 Task: Look for products with lime flavor.
Action: Mouse pressed left at (14, 111)
Screenshot: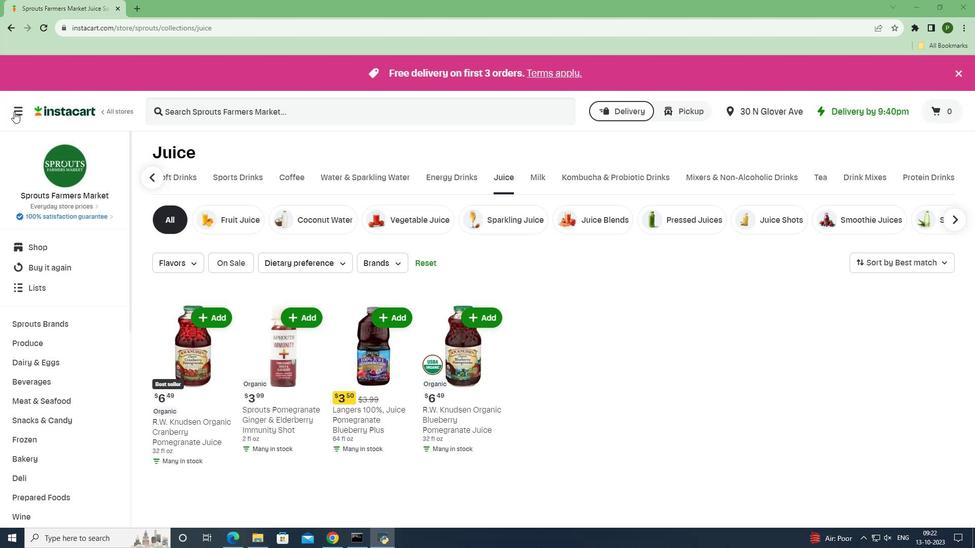 
Action: Mouse moved to (28, 273)
Screenshot: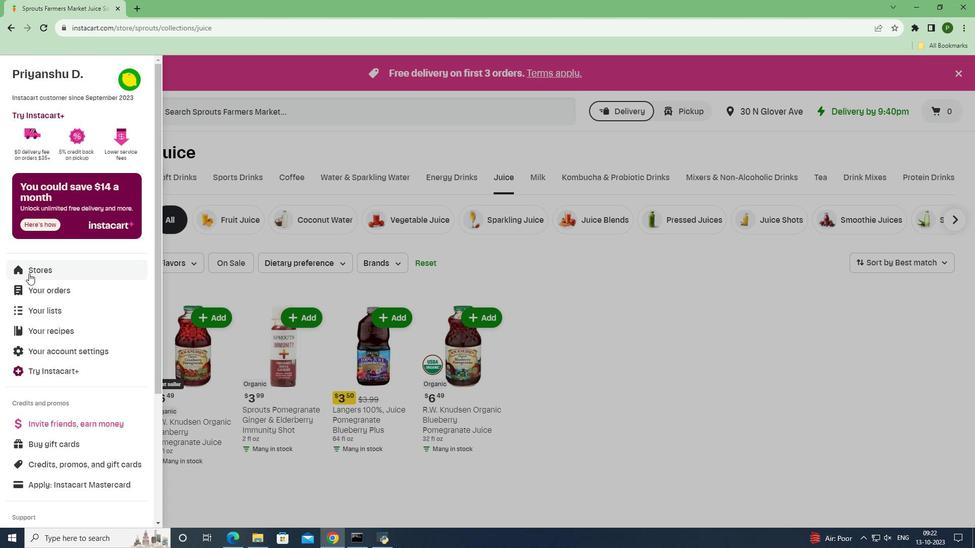 
Action: Mouse pressed left at (28, 273)
Screenshot: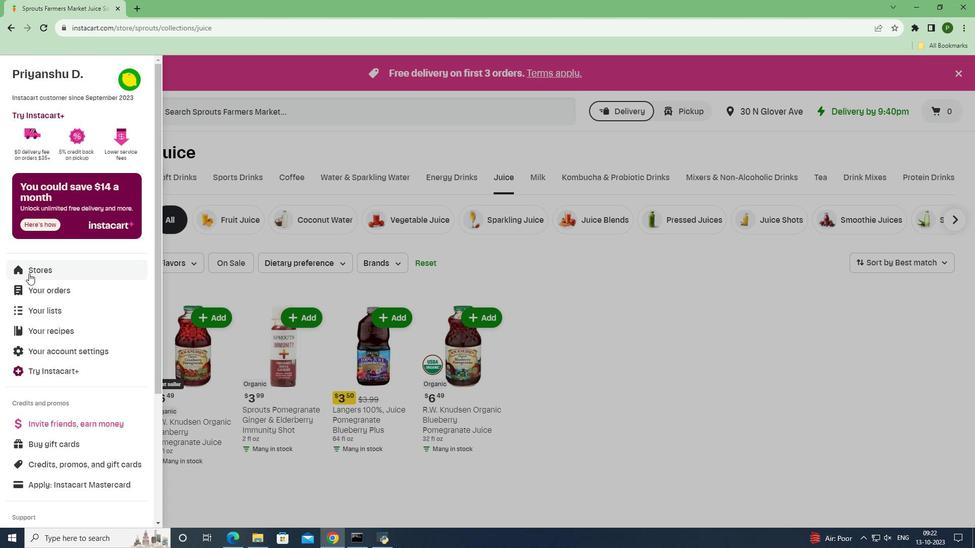 
Action: Mouse moved to (236, 114)
Screenshot: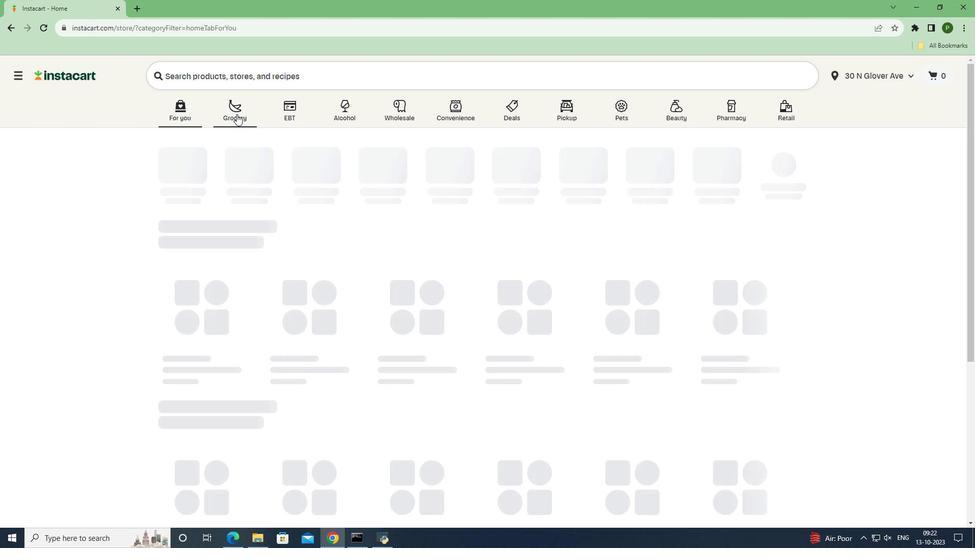 
Action: Mouse pressed left at (236, 114)
Screenshot: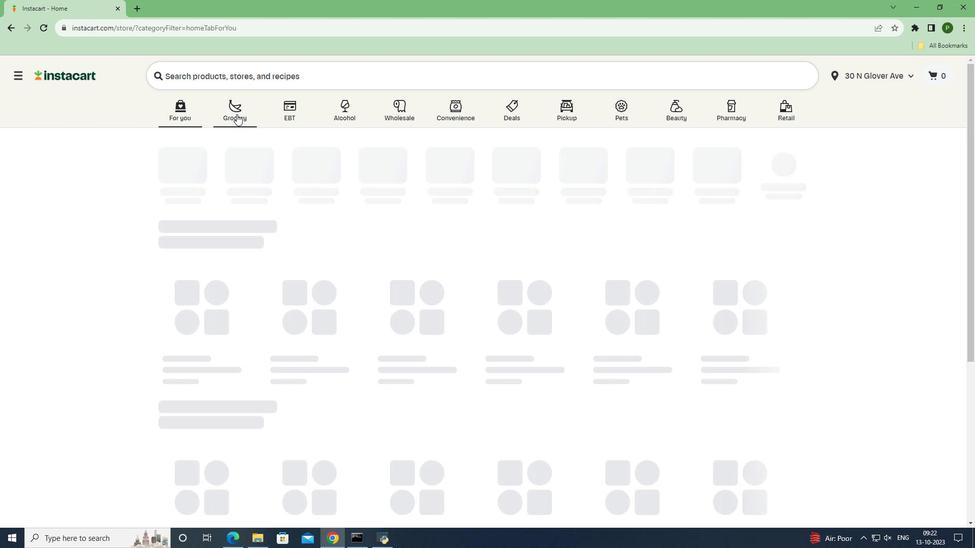 
Action: Mouse moved to (625, 225)
Screenshot: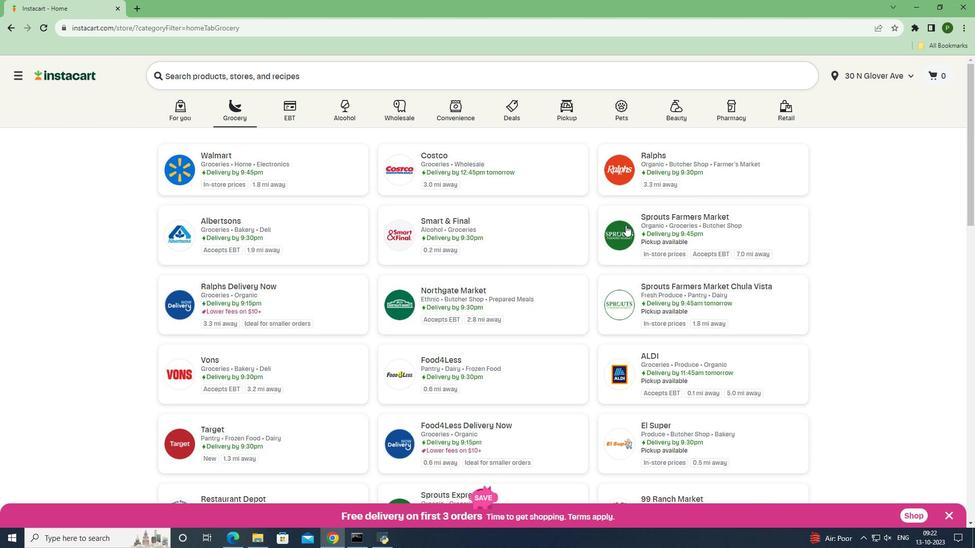 
Action: Mouse pressed left at (625, 225)
Screenshot: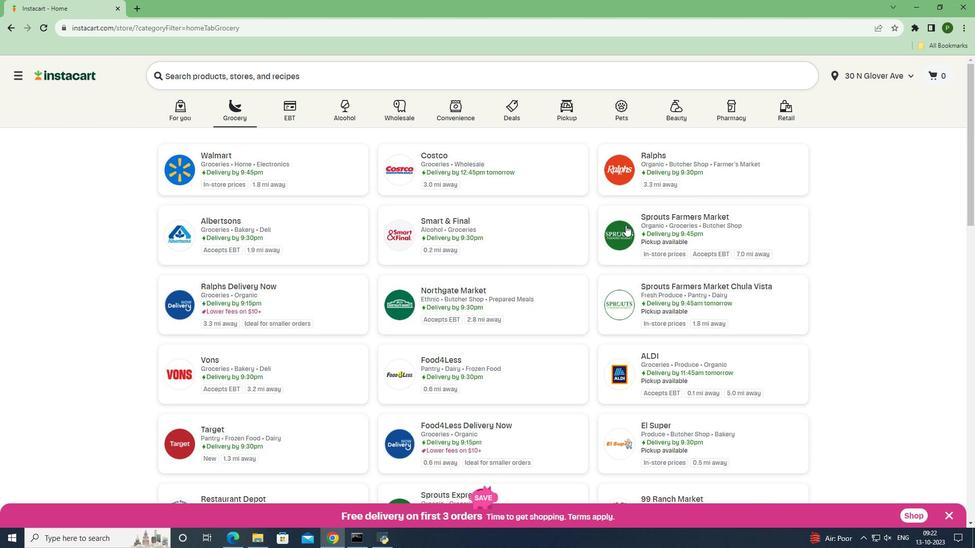 
Action: Mouse moved to (60, 383)
Screenshot: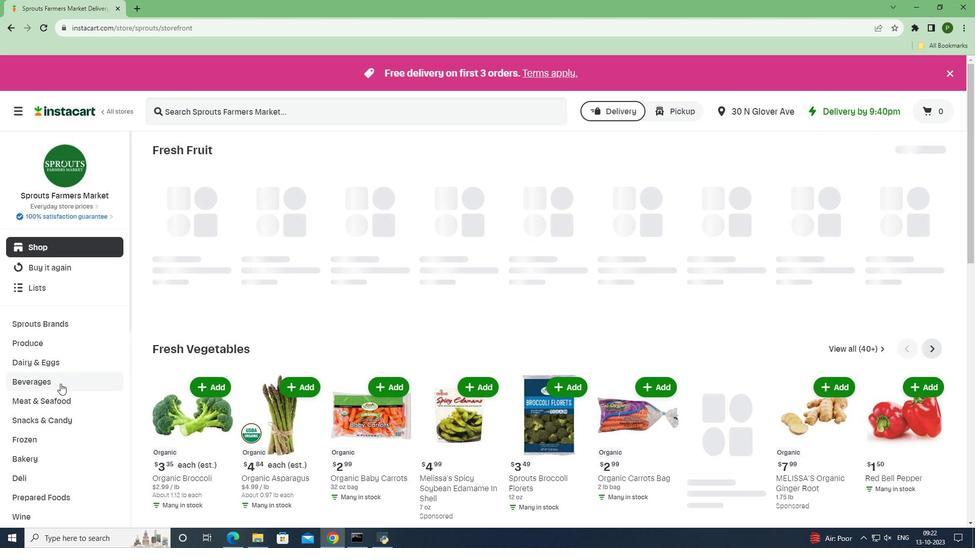 
Action: Mouse pressed left at (60, 383)
Screenshot: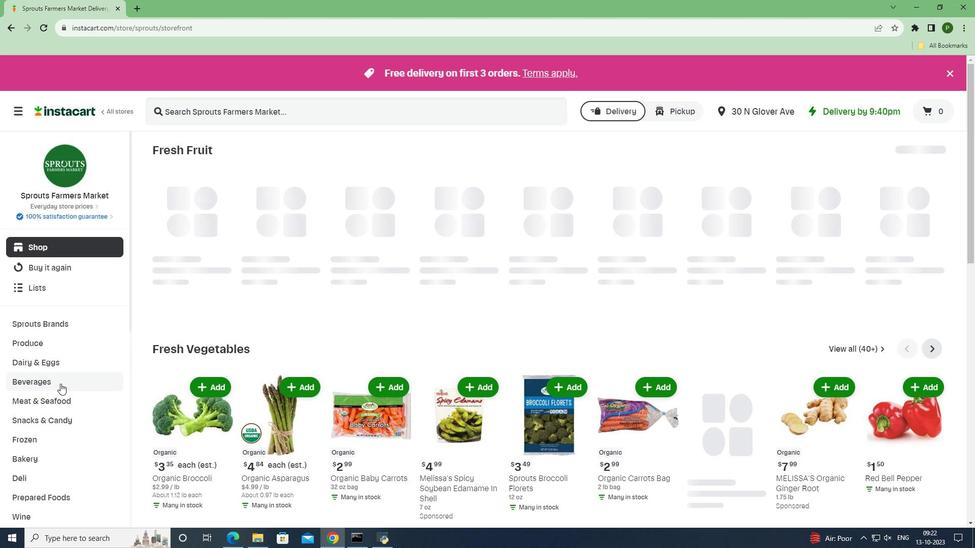 
Action: Mouse moved to (572, 178)
Screenshot: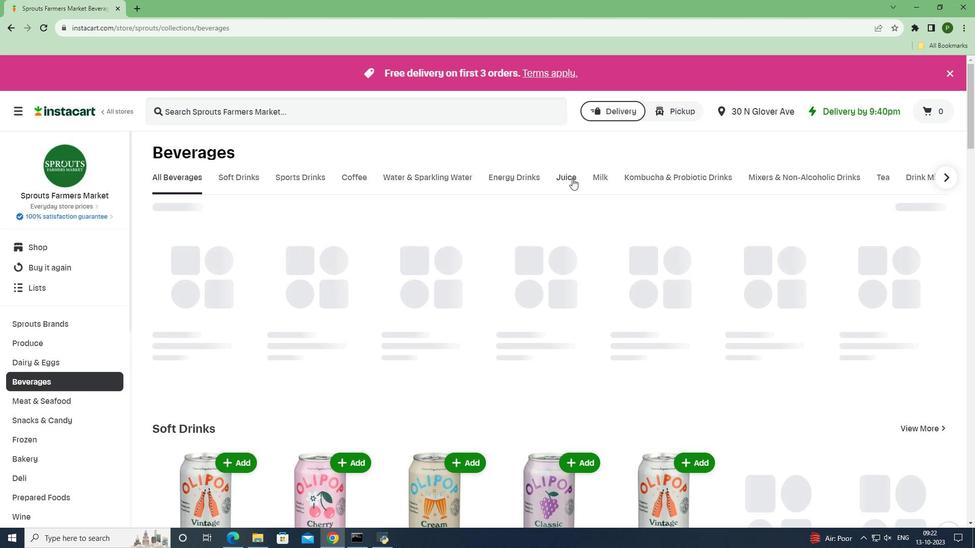 
Action: Mouse pressed left at (572, 178)
Screenshot: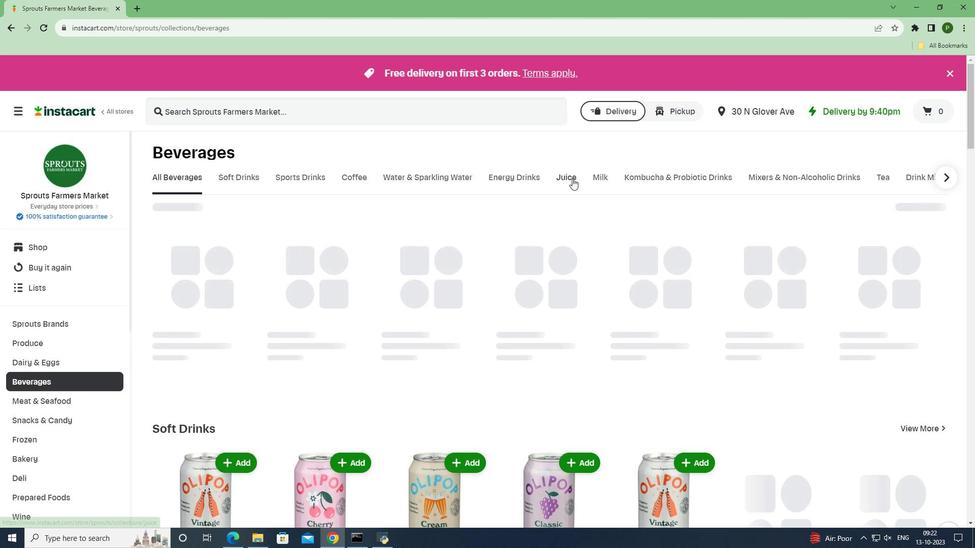 
Action: Mouse moved to (181, 262)
Screenshot: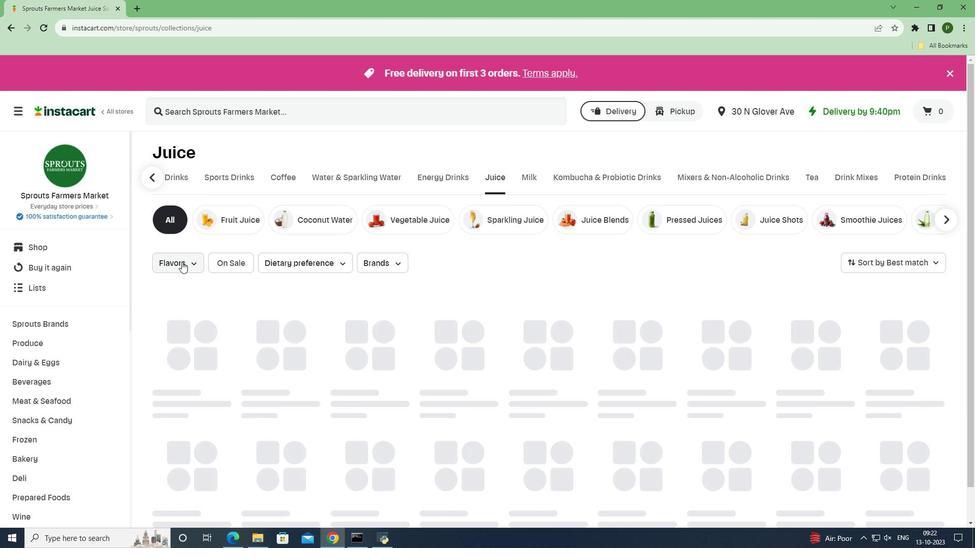
Action: Mouse pressed left at (181, 262)
Screenshot: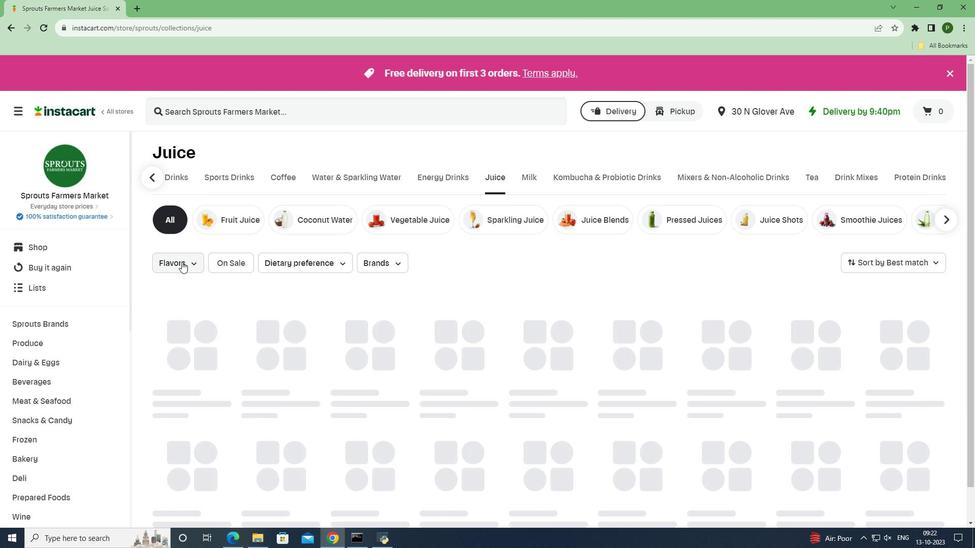 
Action: Mouse moved to (210, 307)
Screenshot: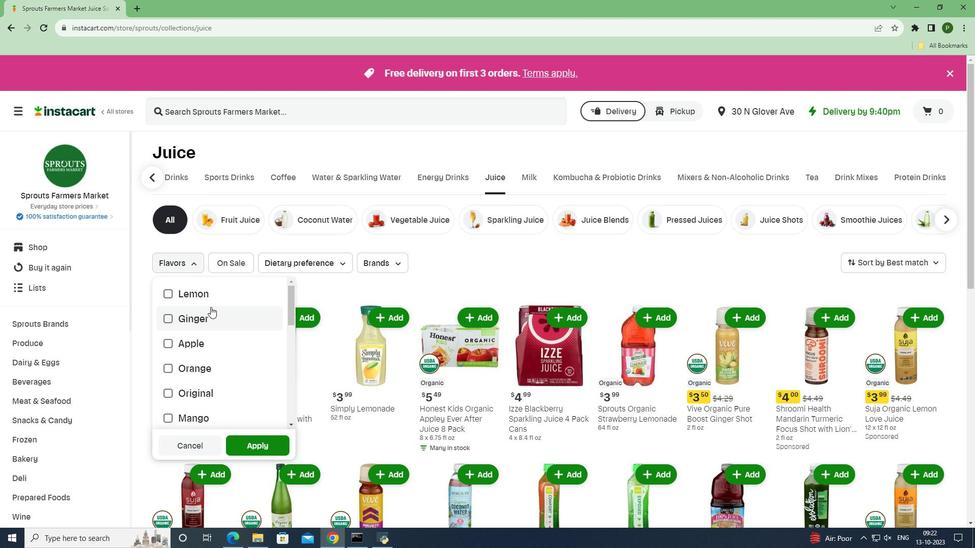 
Action: Mouse scrolled (210, 306) with delta (0, 0)
Screenshot: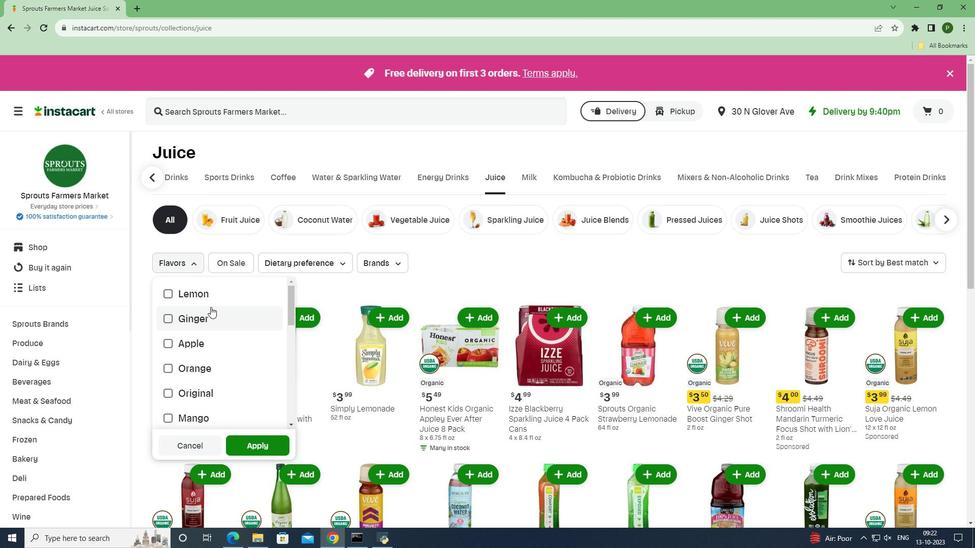 
Action: Mouse scrolled (210, 306) with delta (0, 0)
Screenshot: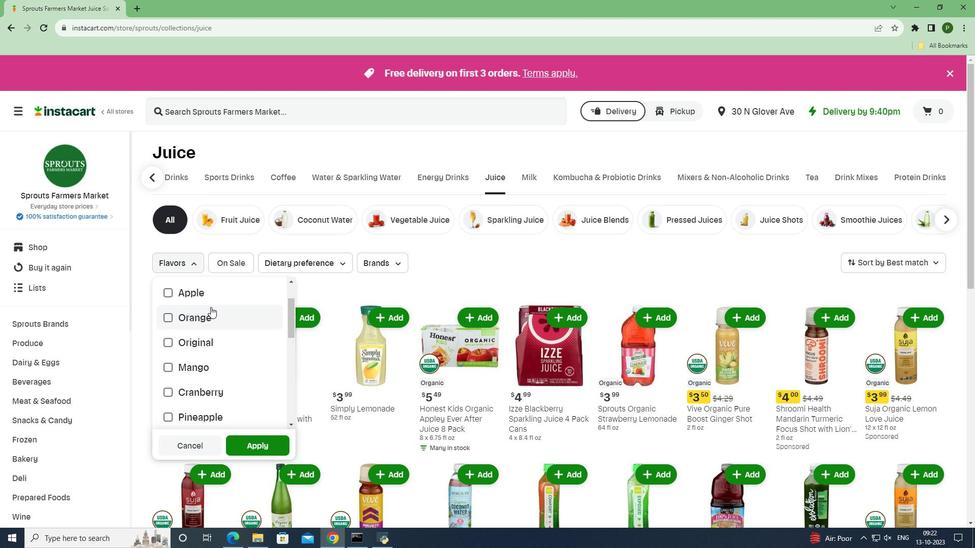 
Action: Mouse scrolled (210, 306) with delta (0, 0)
Screenshot: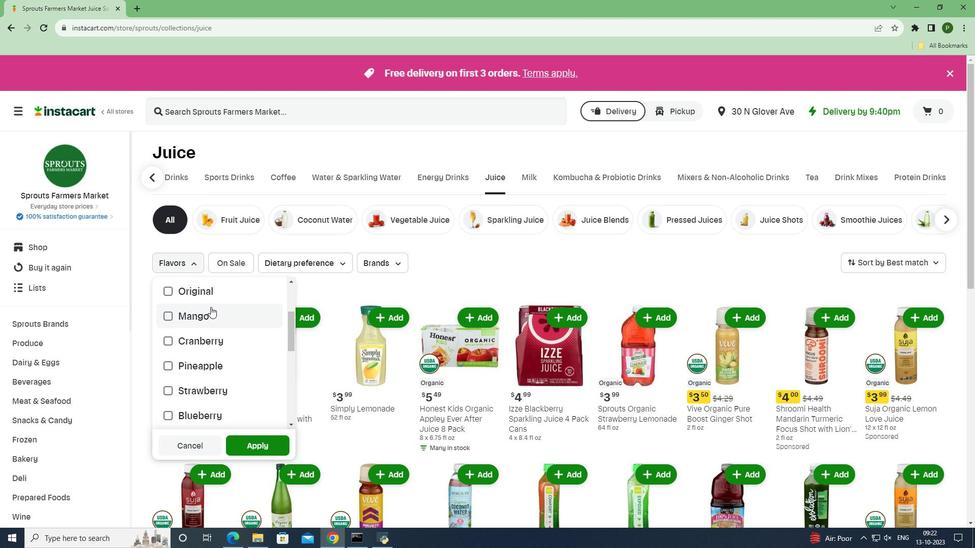 
Action: Mouse scrolled (210, 306) with delta (0, 0)
Screenshot: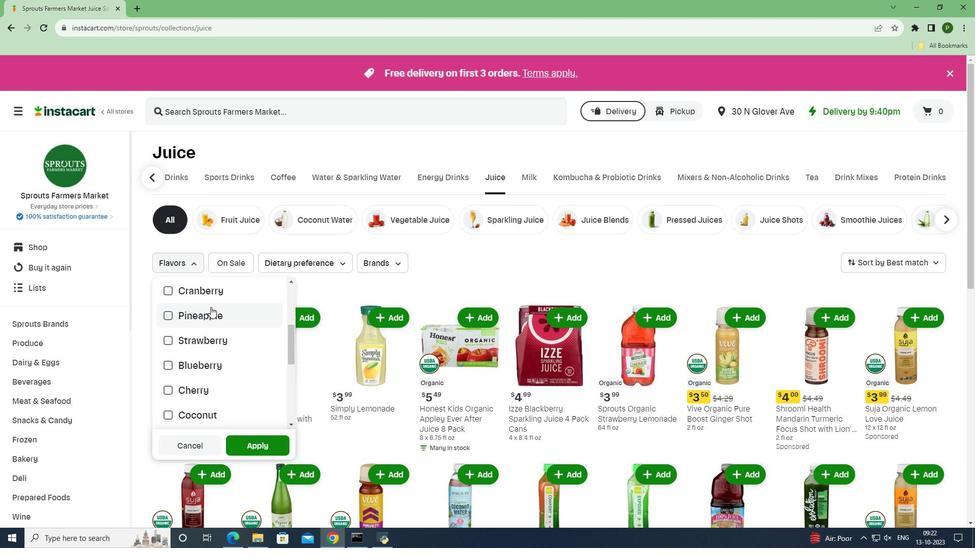 
Action: Mouse scrolled (210, 306) with delta (0, 0)
Screenshot: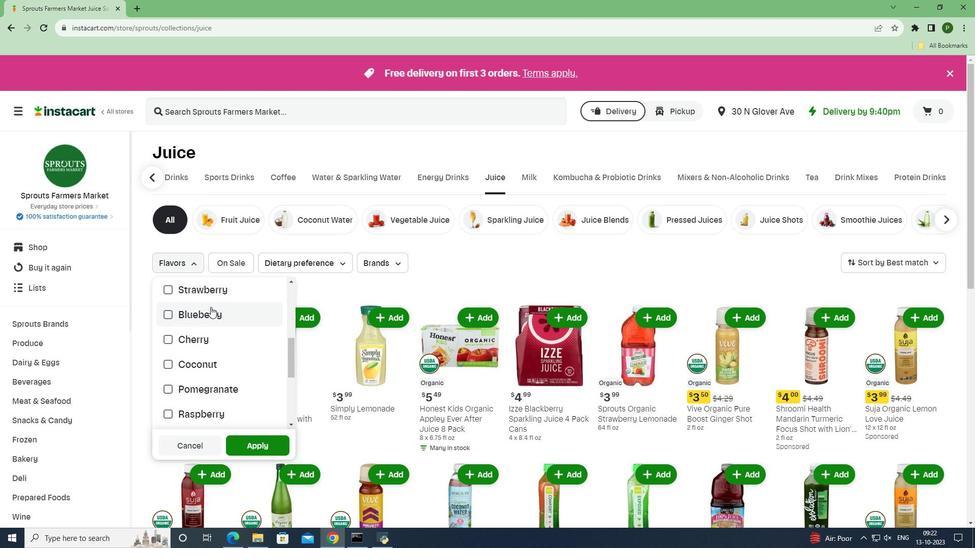 
Action: Mouse moved to (182, 392)
Screenshot: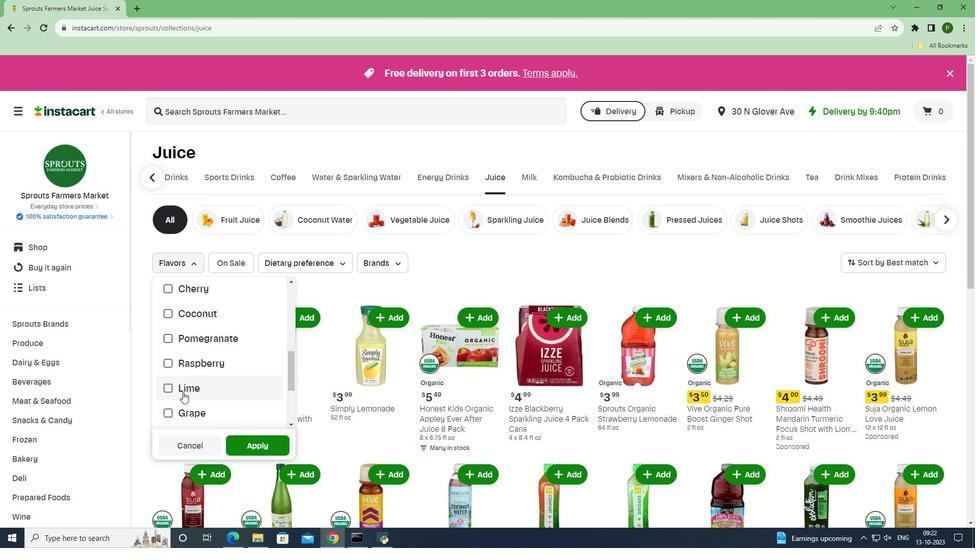 
Action: Mouse pressed left at (182, 392)
Screenshot: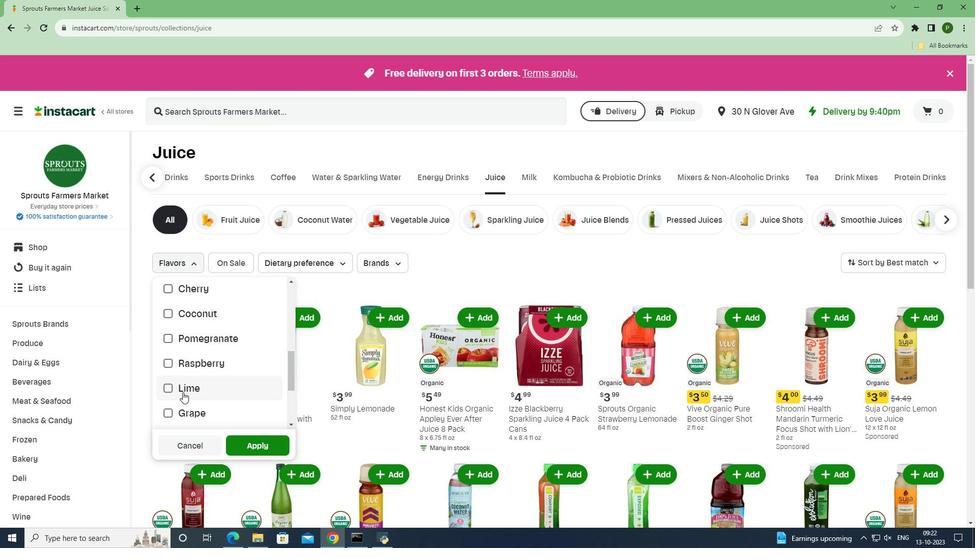 
Action: Mouse moved to (245, 443)
Screenshot: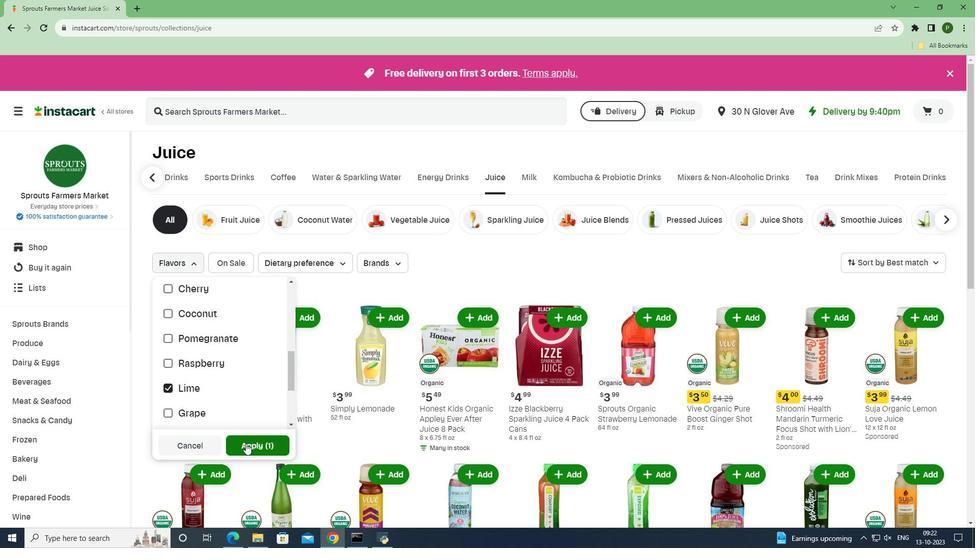 
Action: Mouse pressed left at (245, 443)
Screenshot: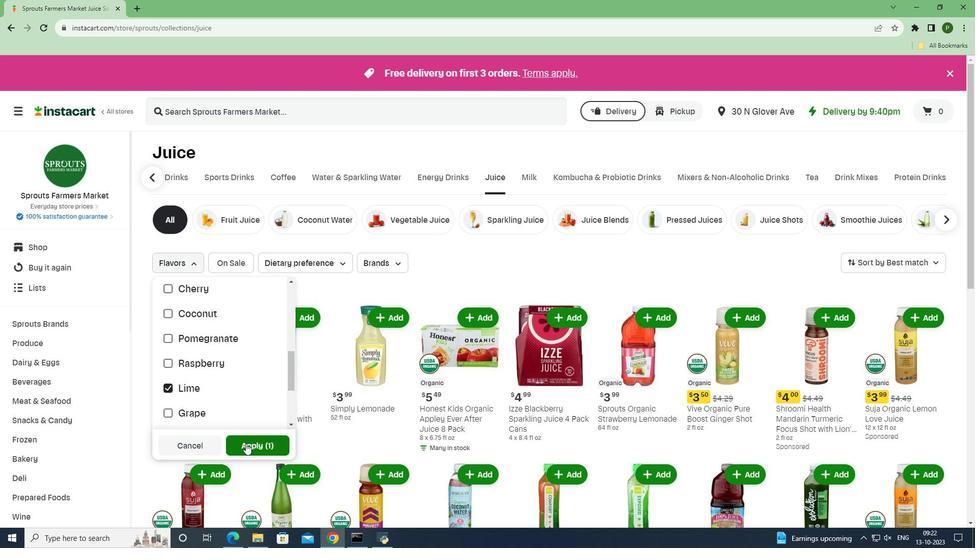 
Action: Mouse moved to (498, 453)
Screenshot: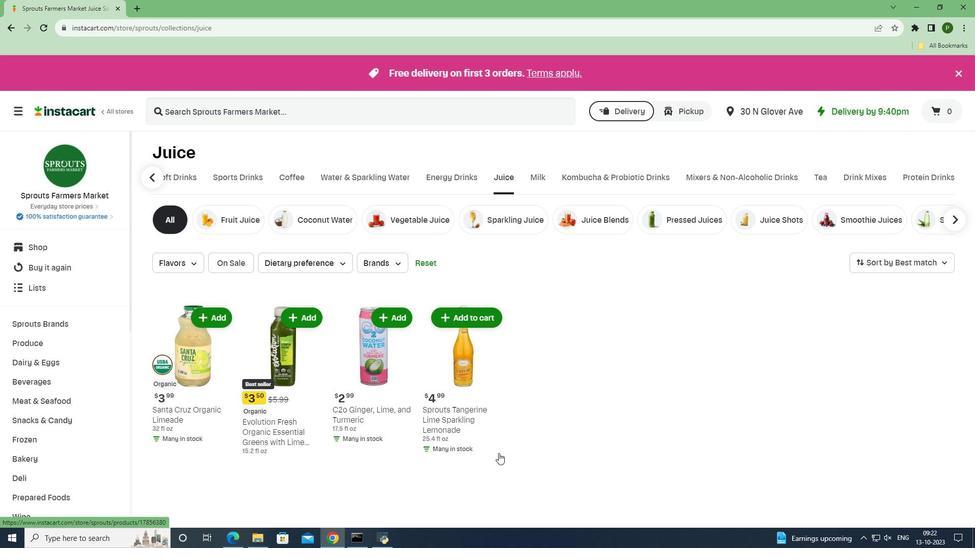 
